Task: Look for products in the category "Kid's Vitamins & Supplements" from Solgar only.
Action: Mouse moved to (228, 113)
Screenshot: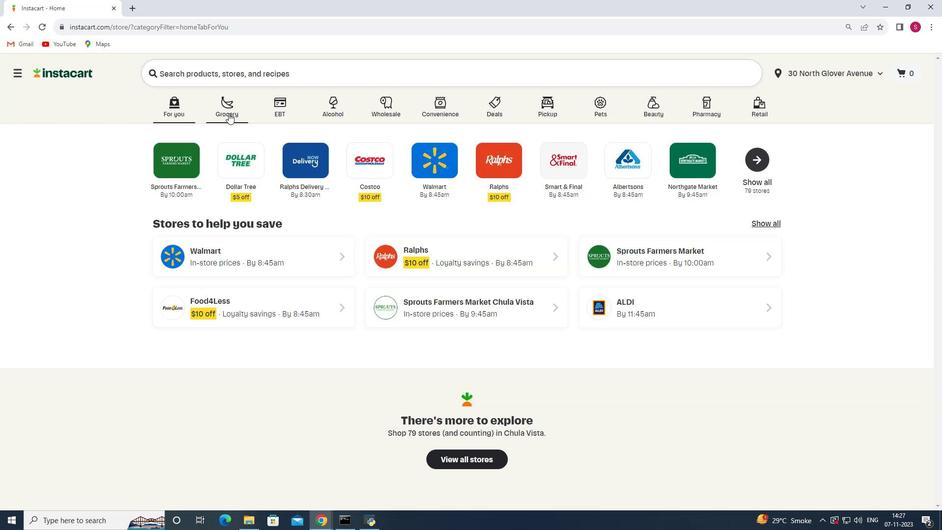
Action: Mouse pressed left at (228, 113)
Screenshot: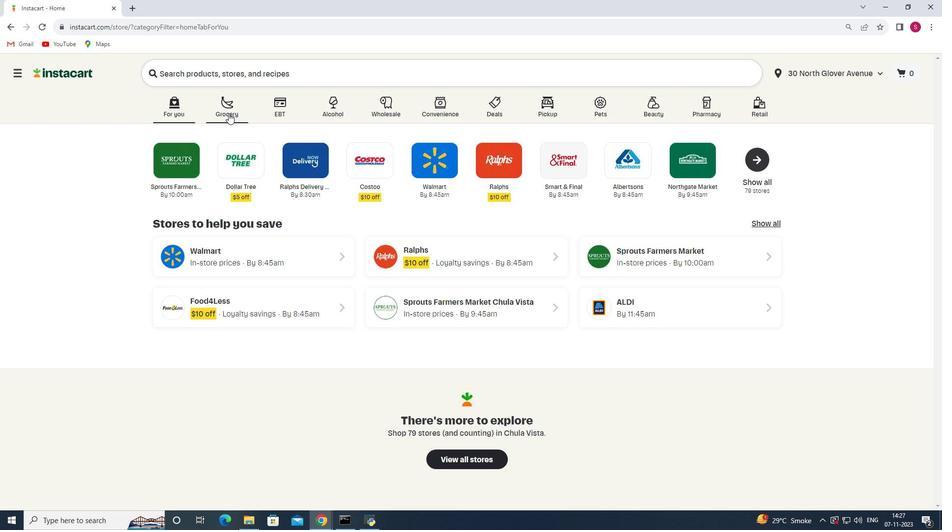 
Action: Mouse moved to (249, 290)
Screenshot: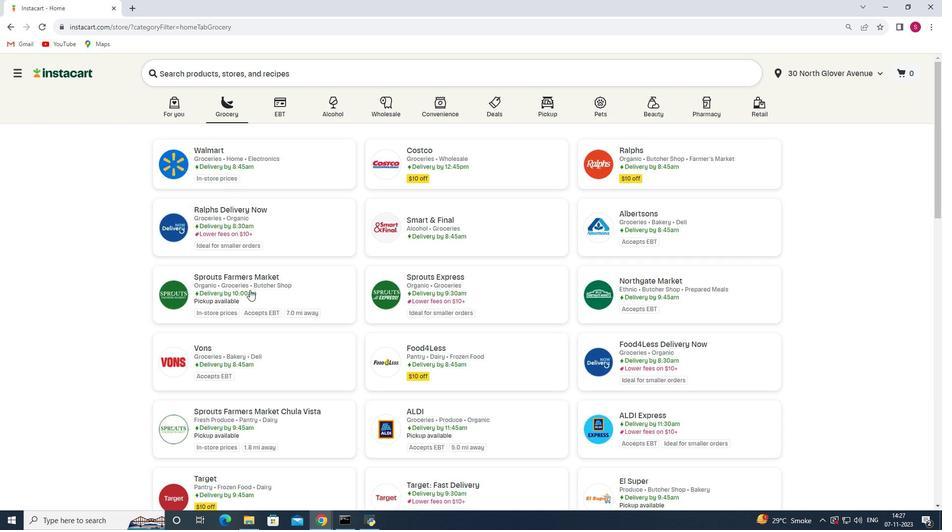 
Action: Mouse pressed left at (249, 290)
Screenshot: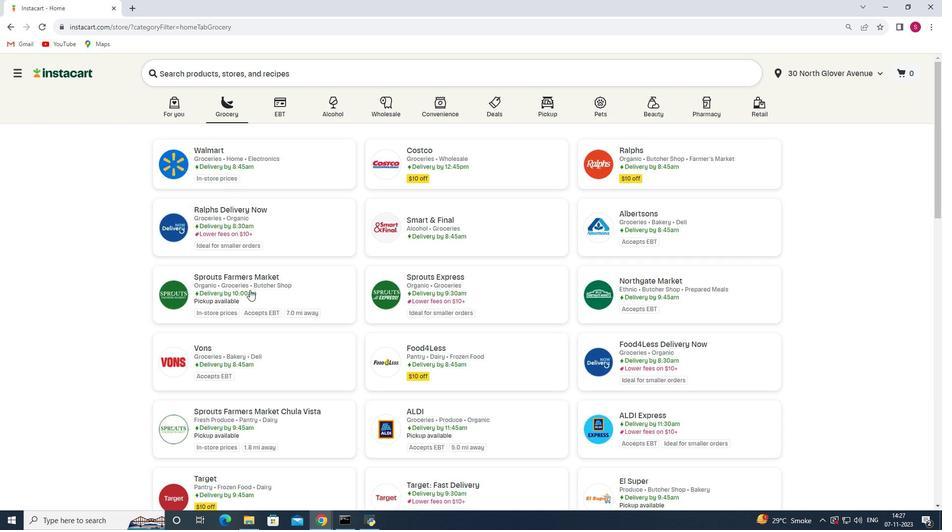 
Action: Mouse moved to (73, 291)
Screenshot: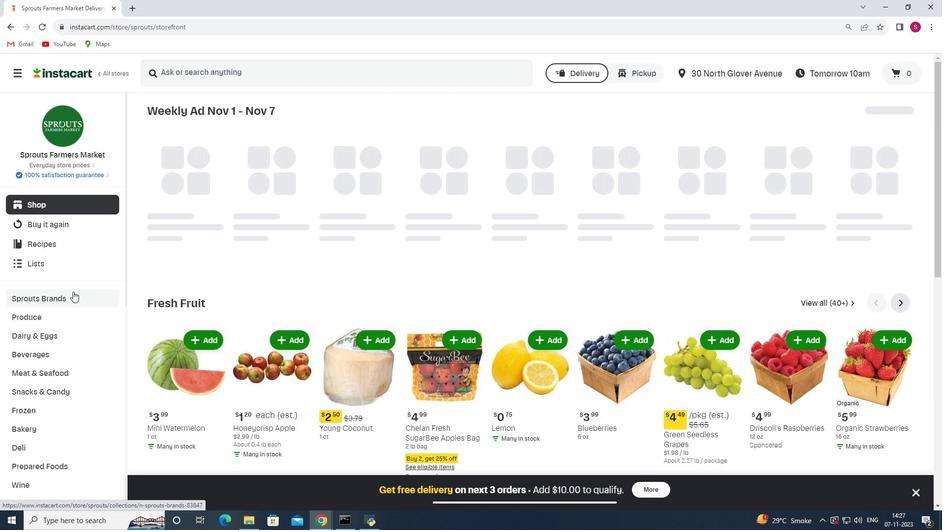 
Action: Mouse scrolled (73, 291) with delta (0, 0)
Screenshot: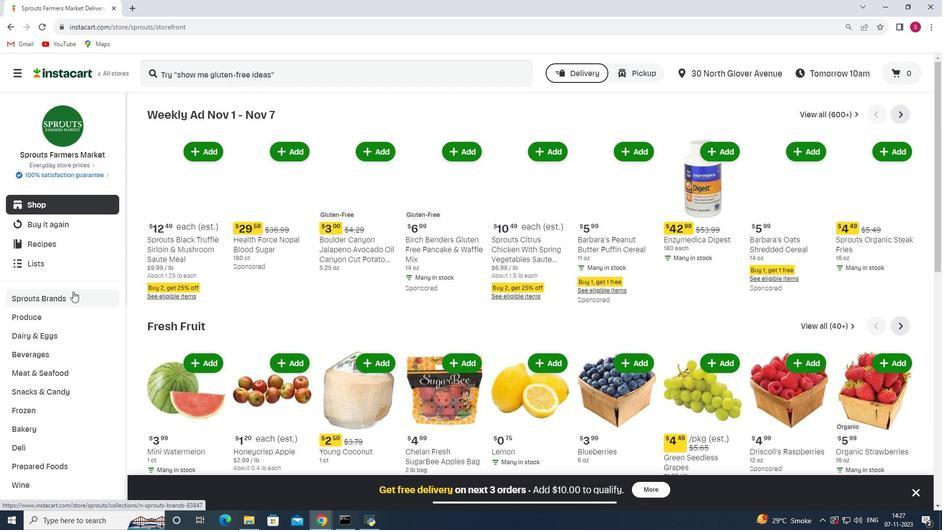 
Action: Mouse scrolled (73, 291) with delta (0, 0)
Screenshot: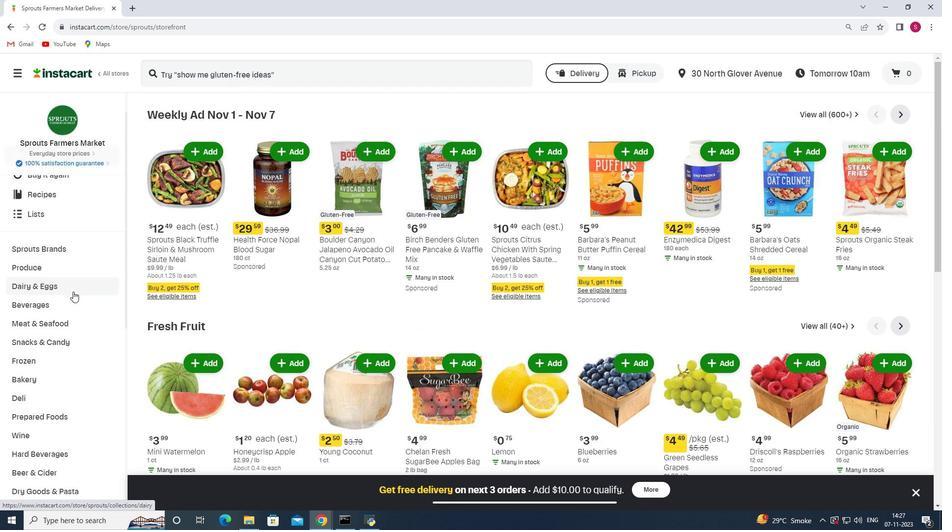 
Action: Mouse scrolled (73, 291) with delta (0, 0)
Screenshot: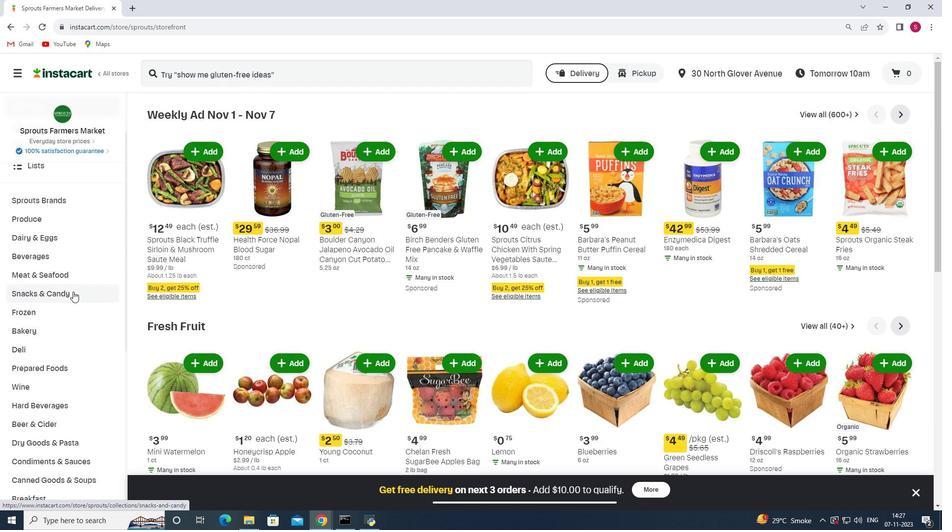 
Action: Mouse scrolled (73, 291) with delta (0, 0)
Screenshot: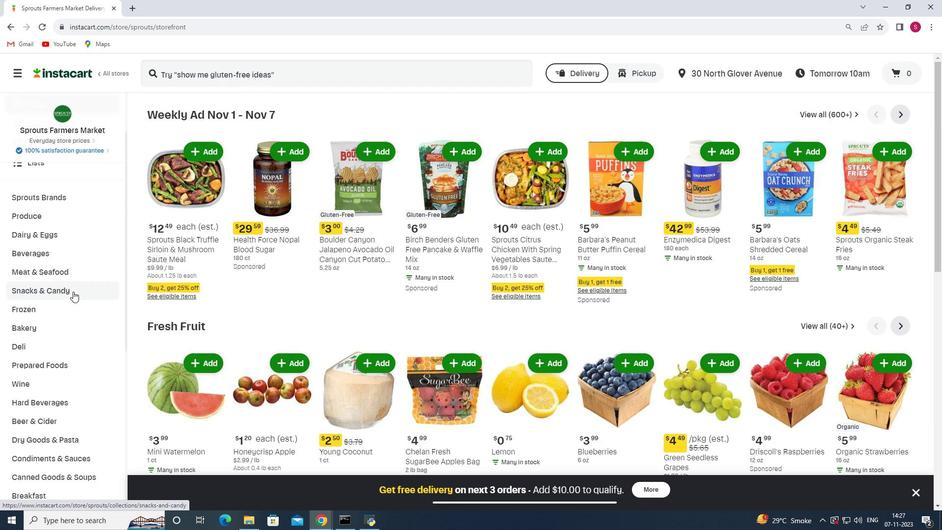 
Action: Mouse scrolled (73, 291) with delta (0, 0)
Screenshot: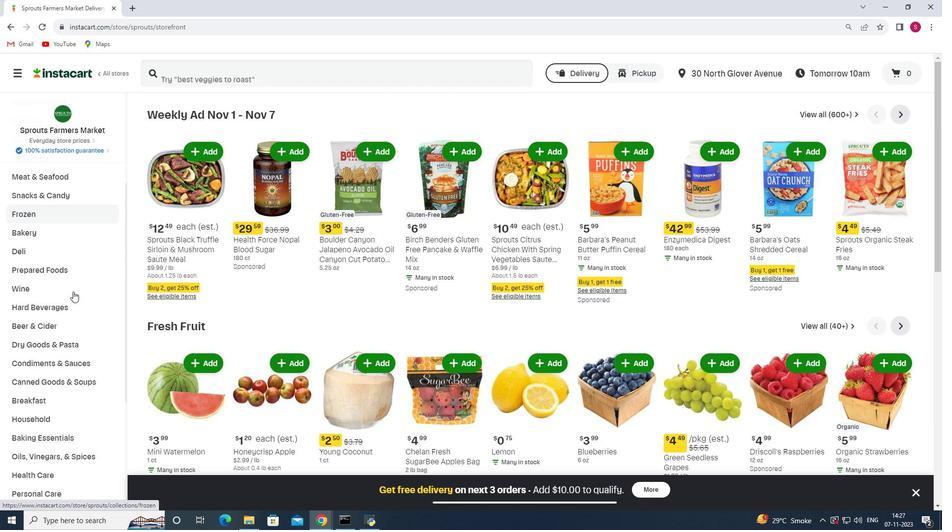 
Action: Mouse scrolled (73, 291) with delta (0, 0)
Screenshot: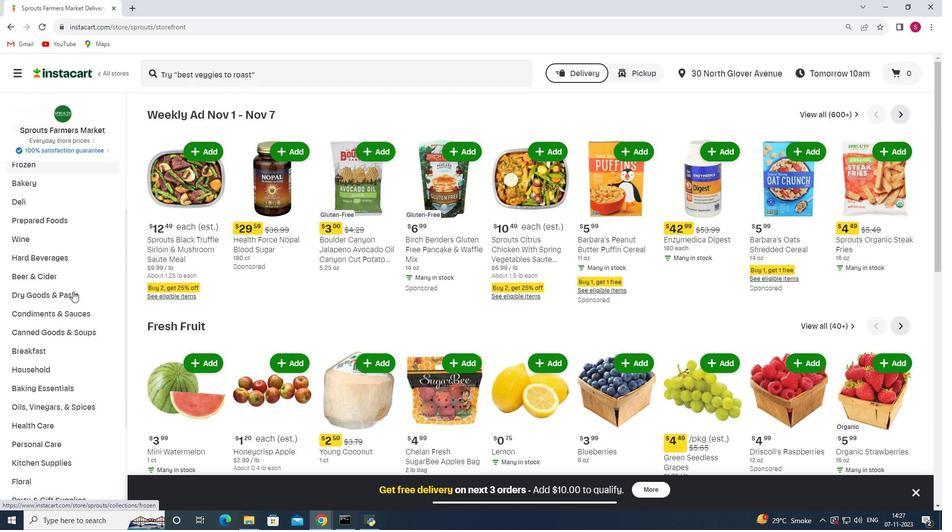 
Action: Mouse scrolled (73, 291) with delta (0, 0)
Screenshot: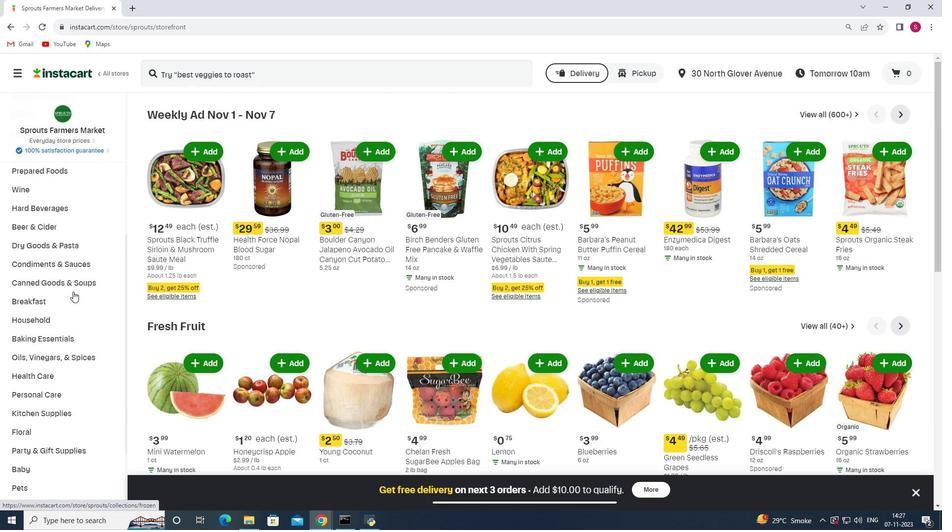 
Action: Mouse moved to (43, 330)
Screenshot: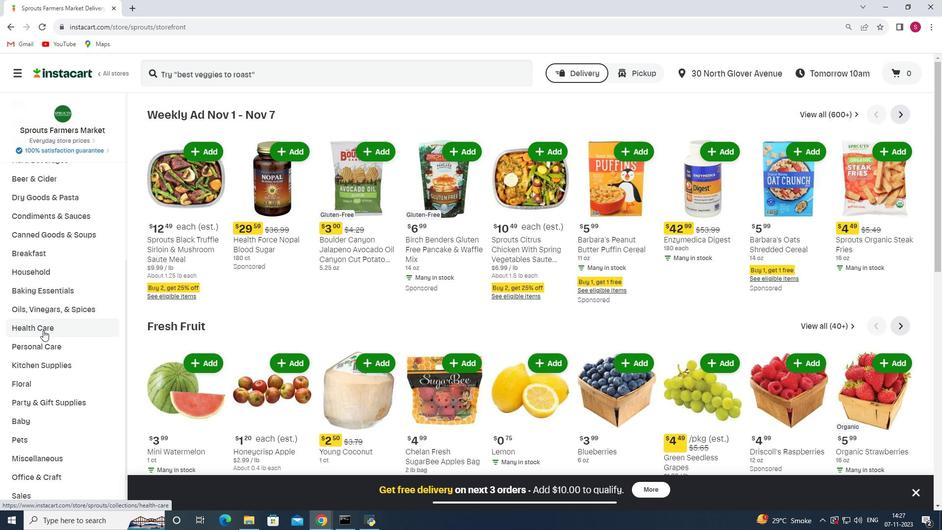 
Action: Mouse pressed left at (43, 330)
Screenshot: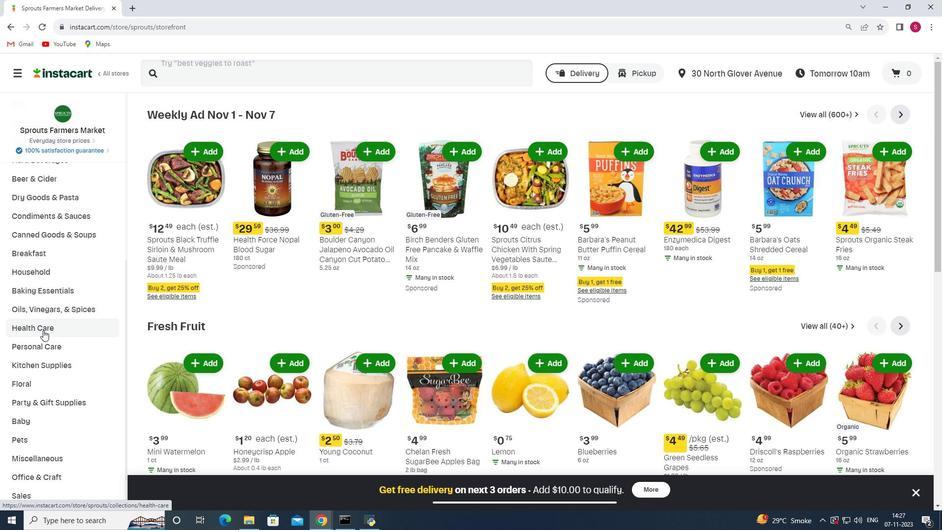 
Action: Mouse moved to (350, 136)
Screenshot: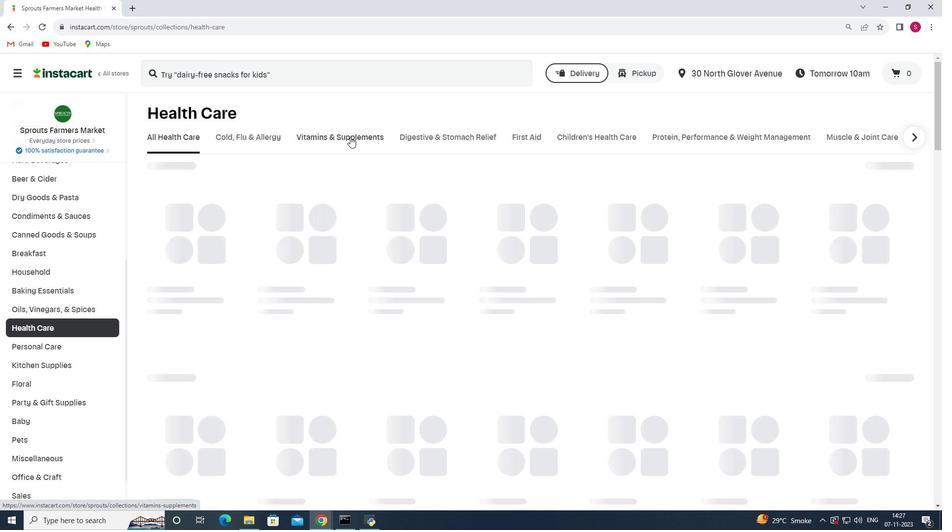 
Action: Mouse pressed left at (350, 136)
Screenshot: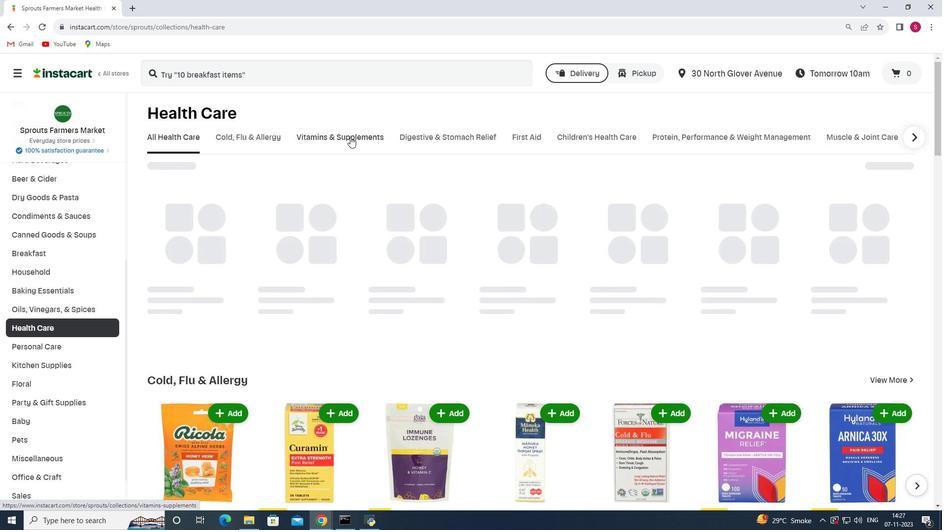 
Action: Mouse moved to (543, 178)
Screenshot: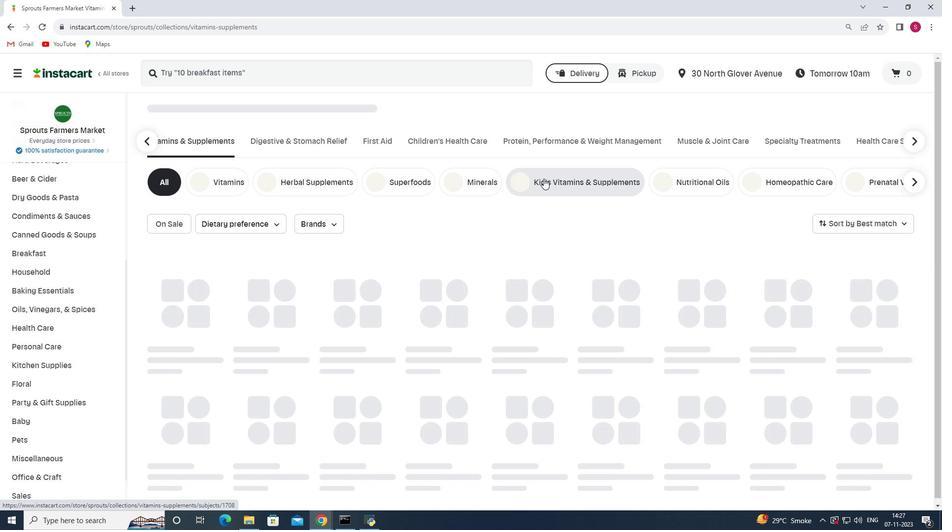 
Action: Mouse pressed left at (543, 178)
Screenshot: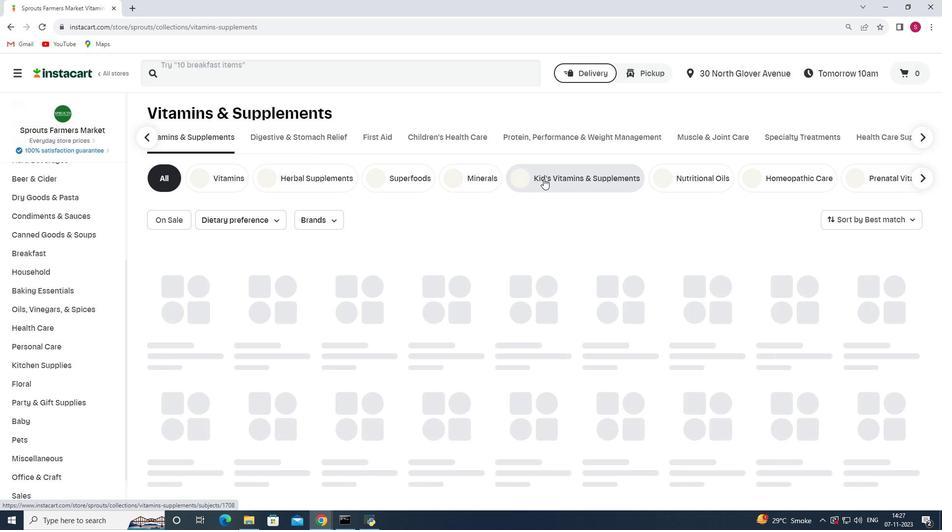 
Action: Mouse moved to (231, 223)
Screenshot: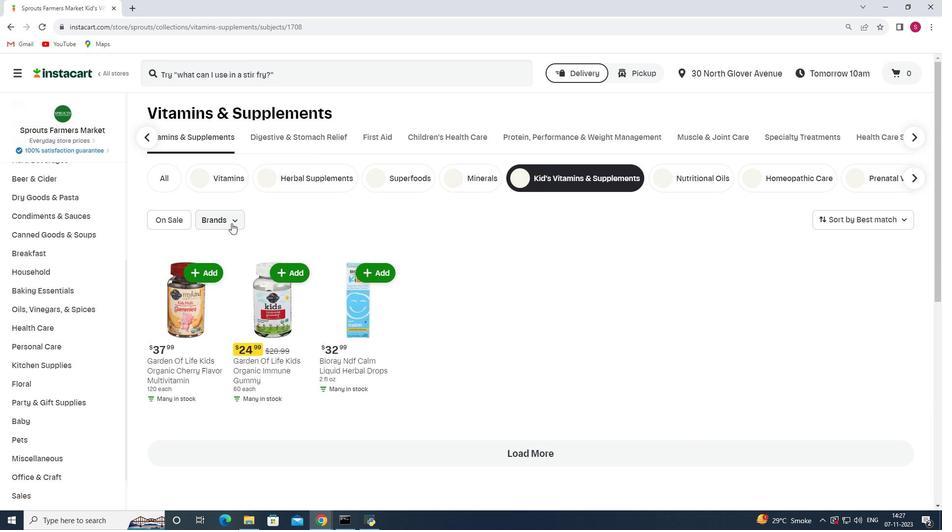 
Action: Mouse pressed left at (231, 223)
Screenshot: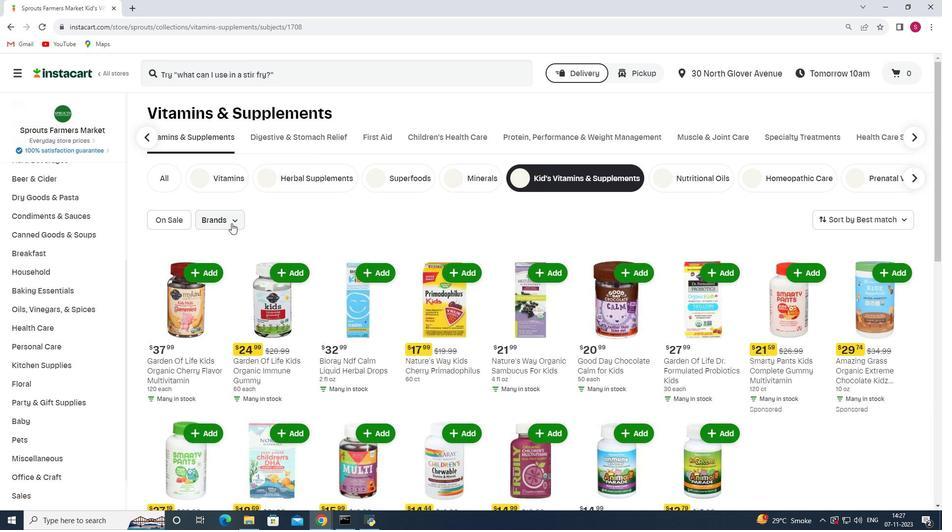 
Action: Mouse moved to (243, 262)
Screenshot: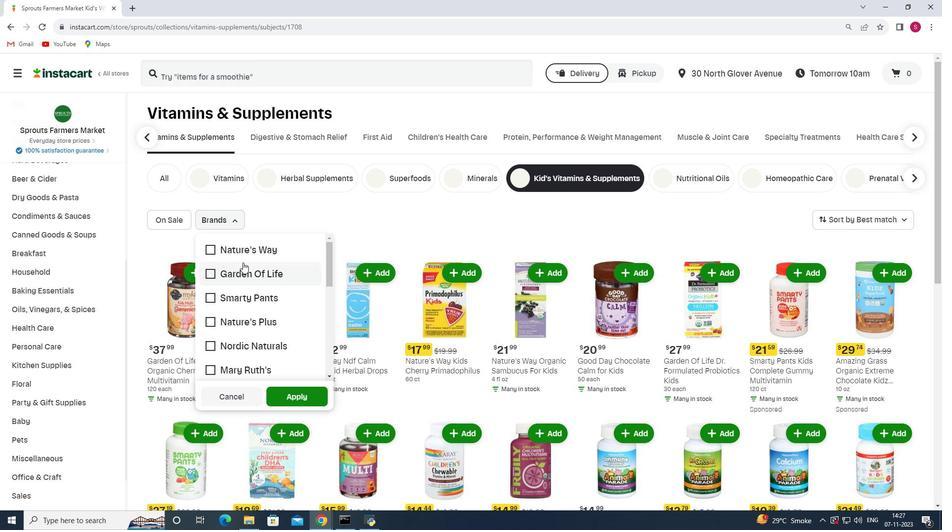 
Action: Mouse scrolled (243, 262) with delta (0, 0)
Screenshot: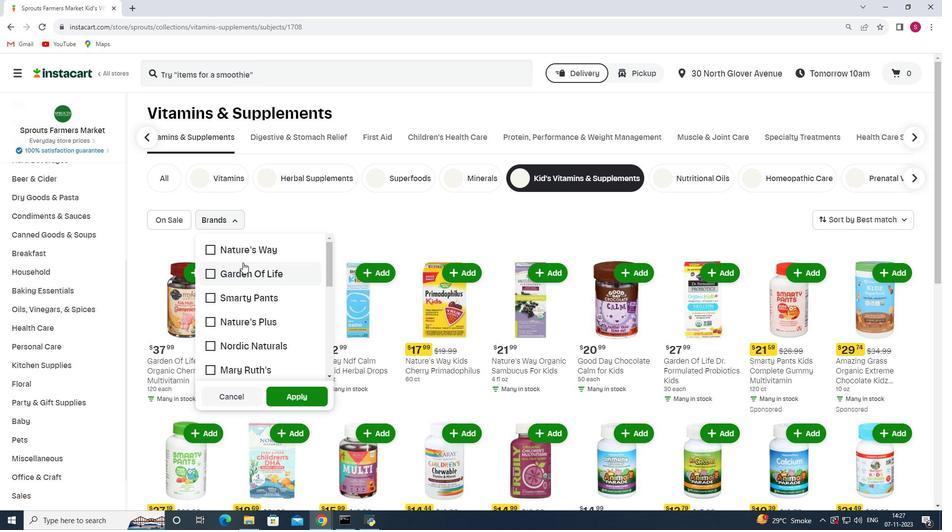
Action: Mouse scrolled (243, 262) with delta (0, 0)
Screenshot: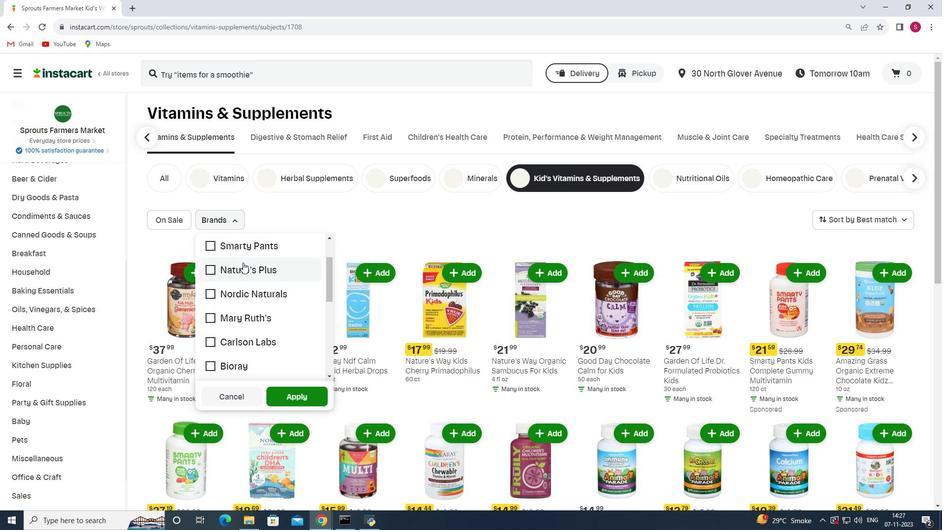 
Action: Mouse scrolled (243, 262) with delta (0, 0)
Screenshot: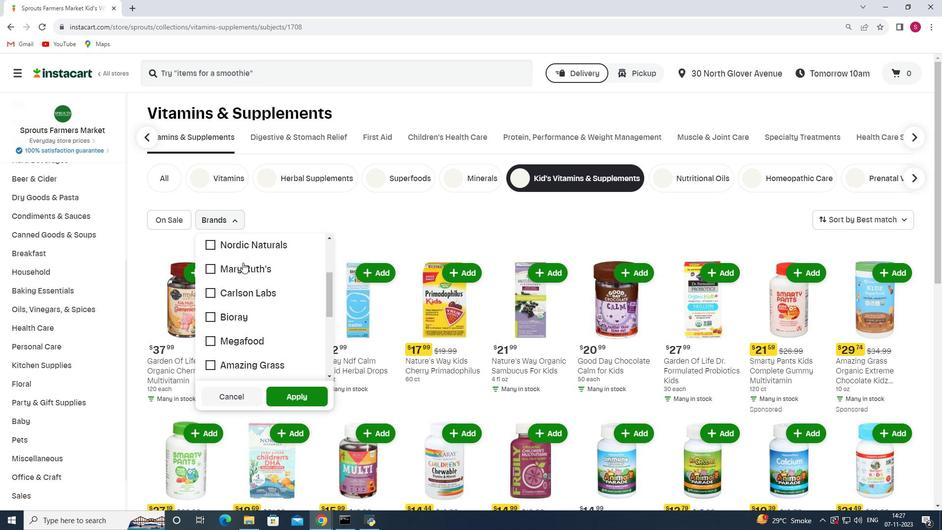 
Action: Mouse scrolled (243, 262) with delta (0, 0)
Screenshot: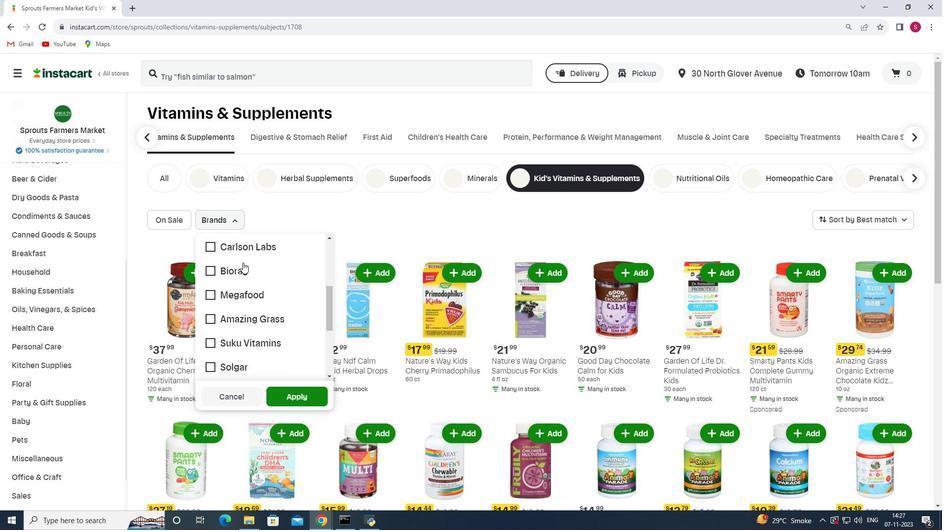 
Action: Mouse moved to (224, 317)
Screenshot: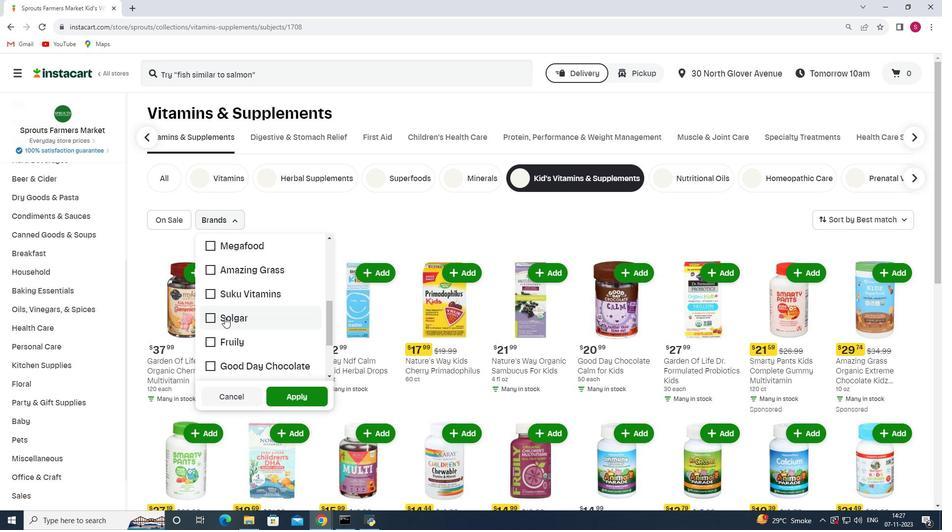 
Action: Mouse pressed left at (224, 317)
Screenshot: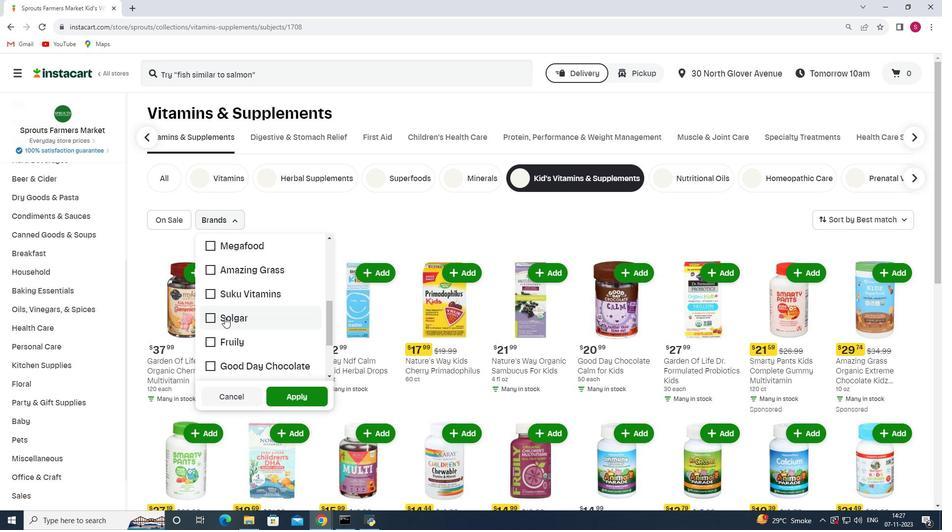 
Action: Mouse moved to (292, 395)
Screenshot: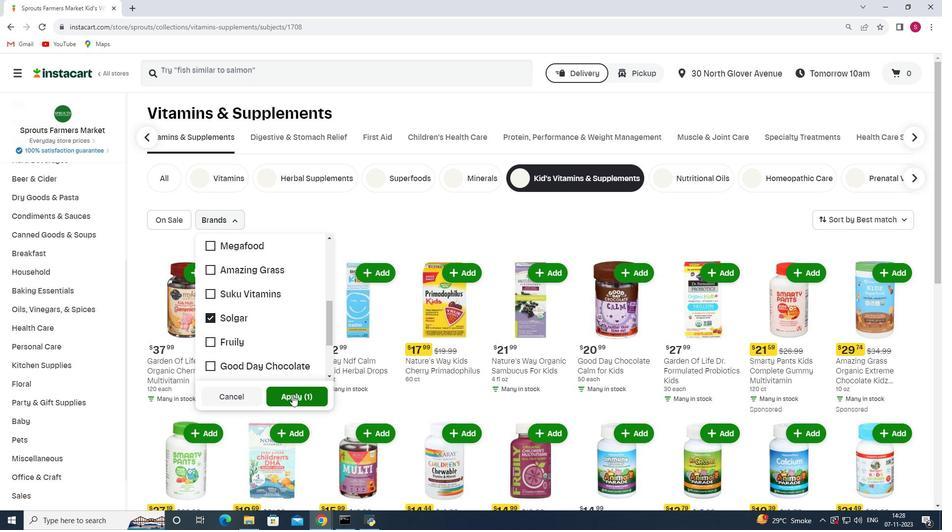 
Action: Mouse pressed left at (292, 395)
Screenshot: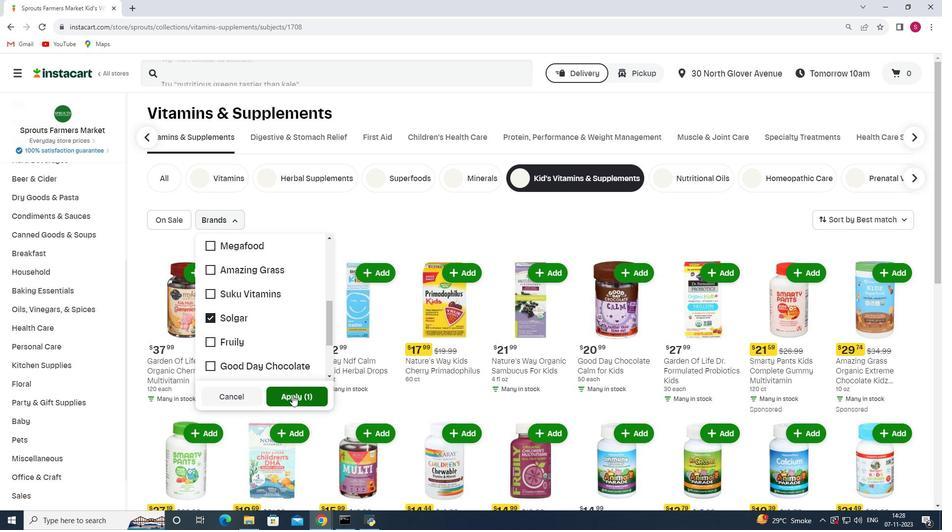 
